 Task: Apply Audio Effect To Pitch Up 1
Action: Mouse moved to (728, 286)
Screenshot: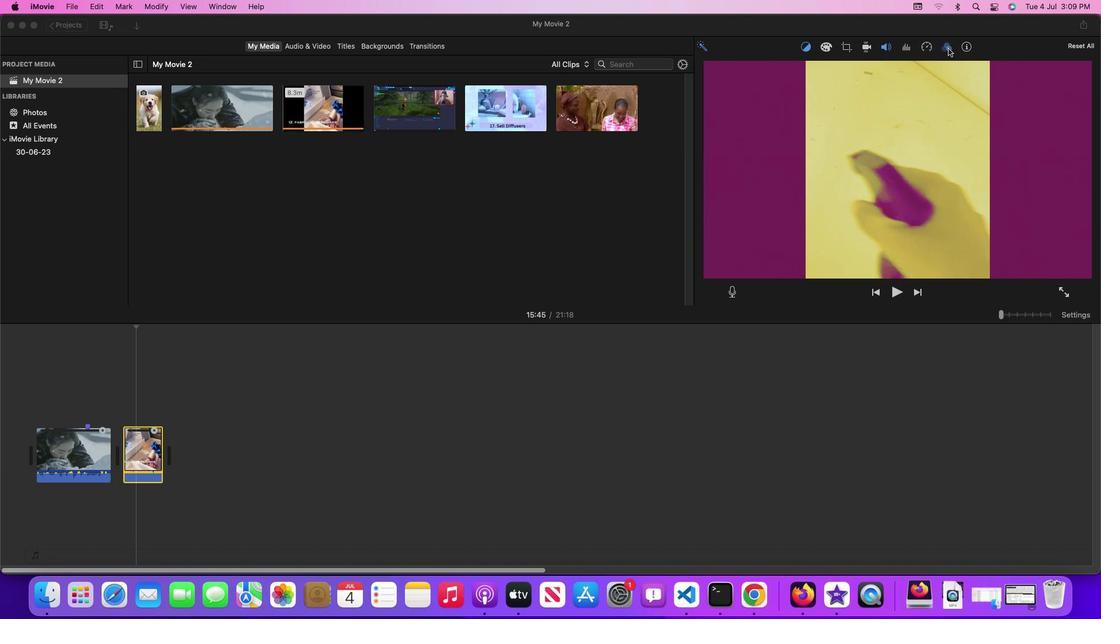 
Action: Mouse pressed left at (728, 286)
Screenshot: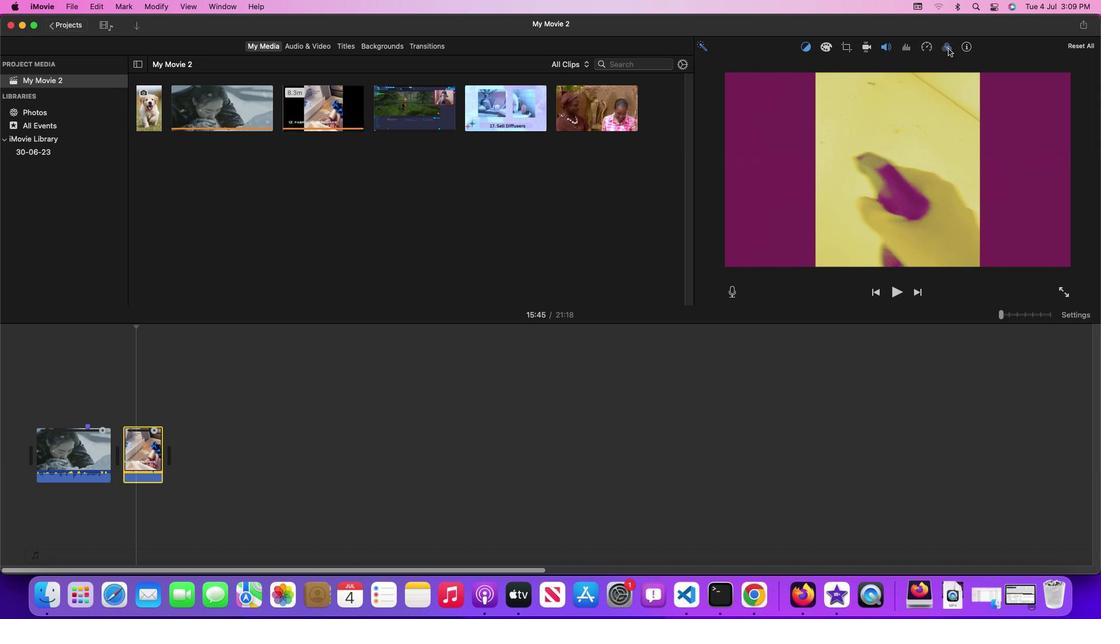 
Action: Mouse moved to (728, 286)
Screenshot: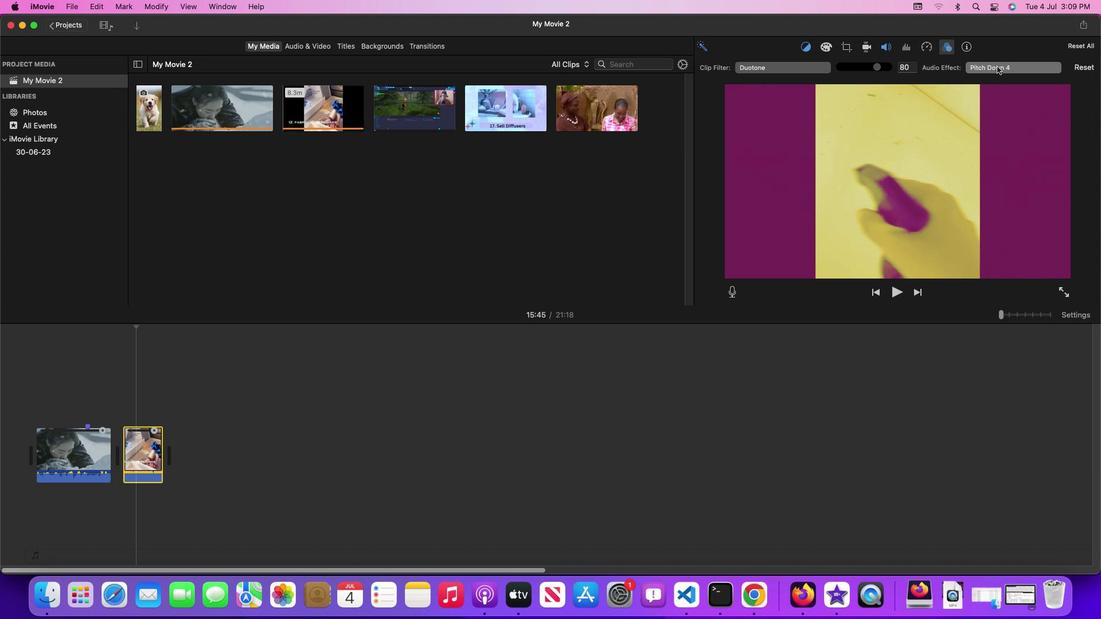 
Action: Mouse pressed left at (728, 286)
Screenshot: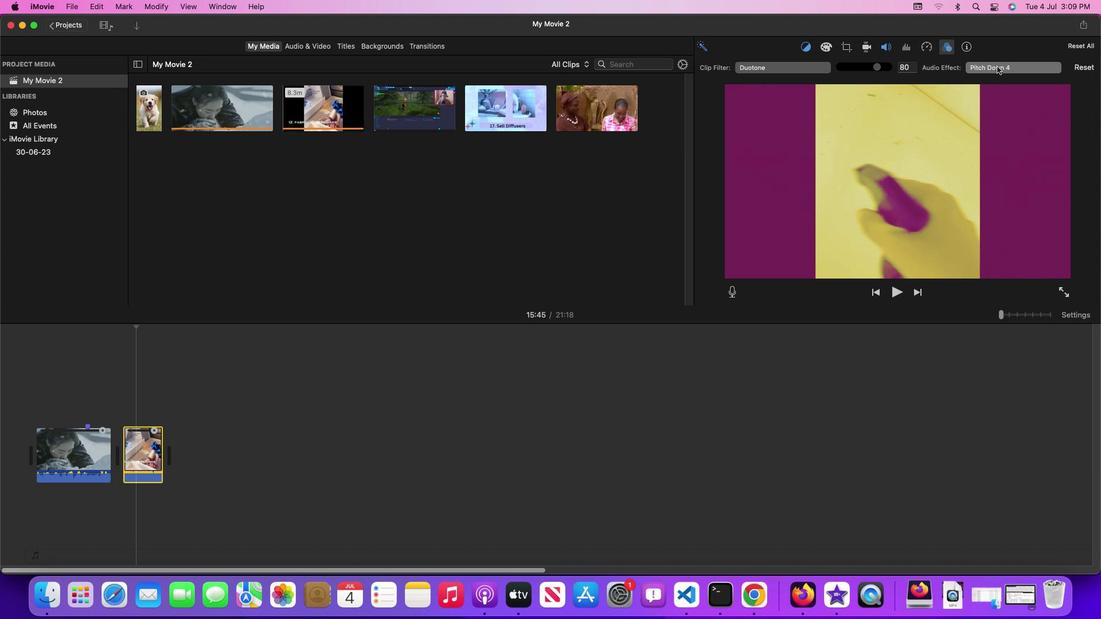 
Action: Mouse moved to (729, 286)
Screenshot: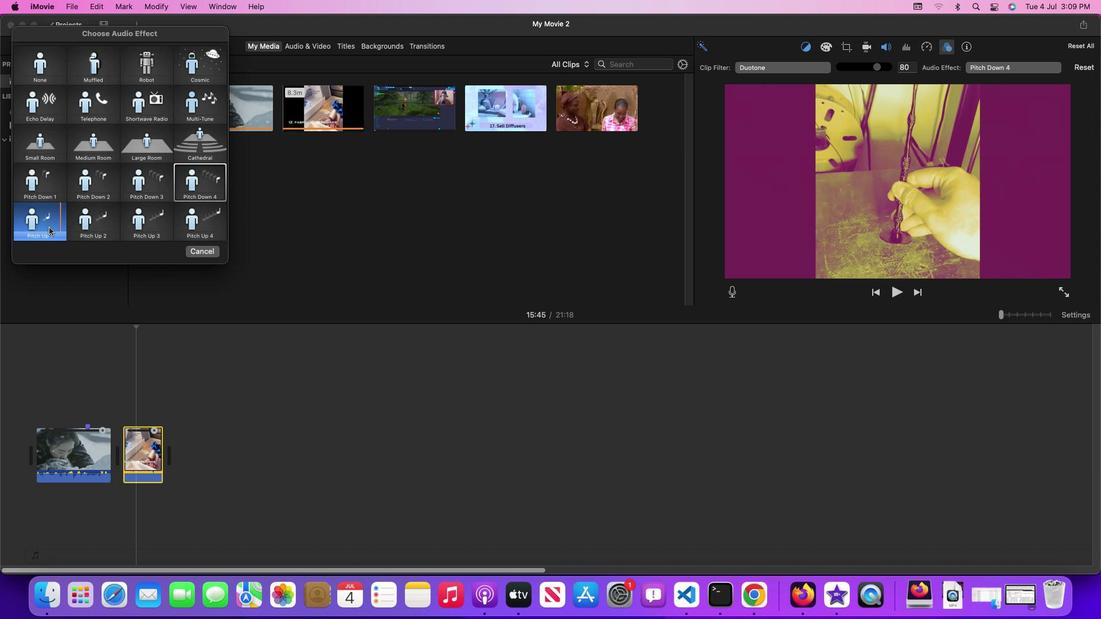 
Action: Mouse pressed left at (729, 286)
Screenshot: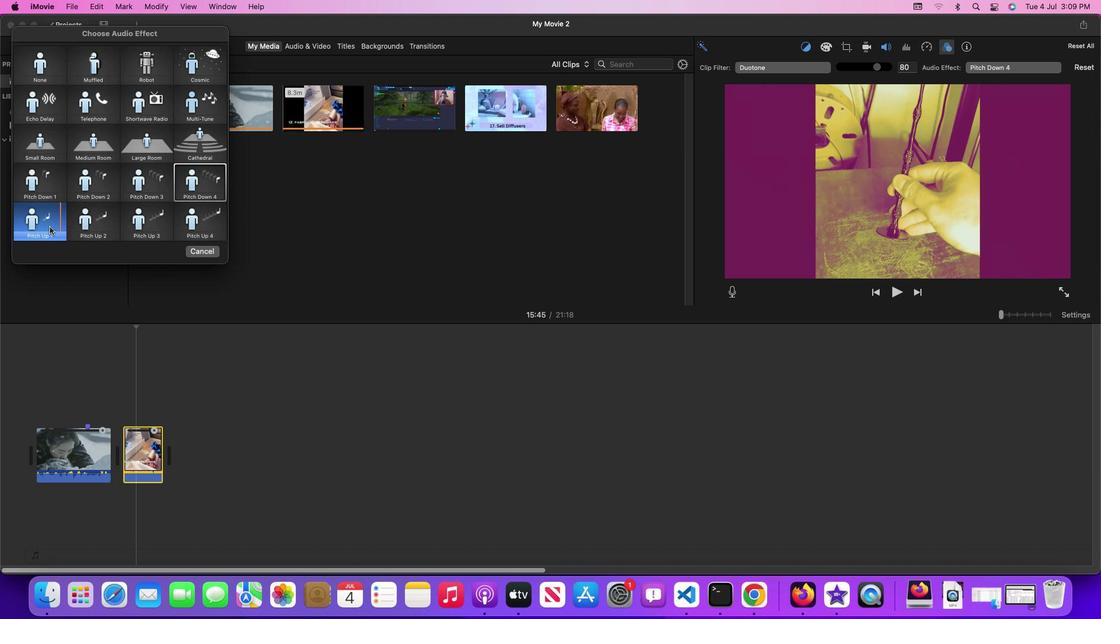 
Action: Mouse moved to (729, 286)
Screenshot: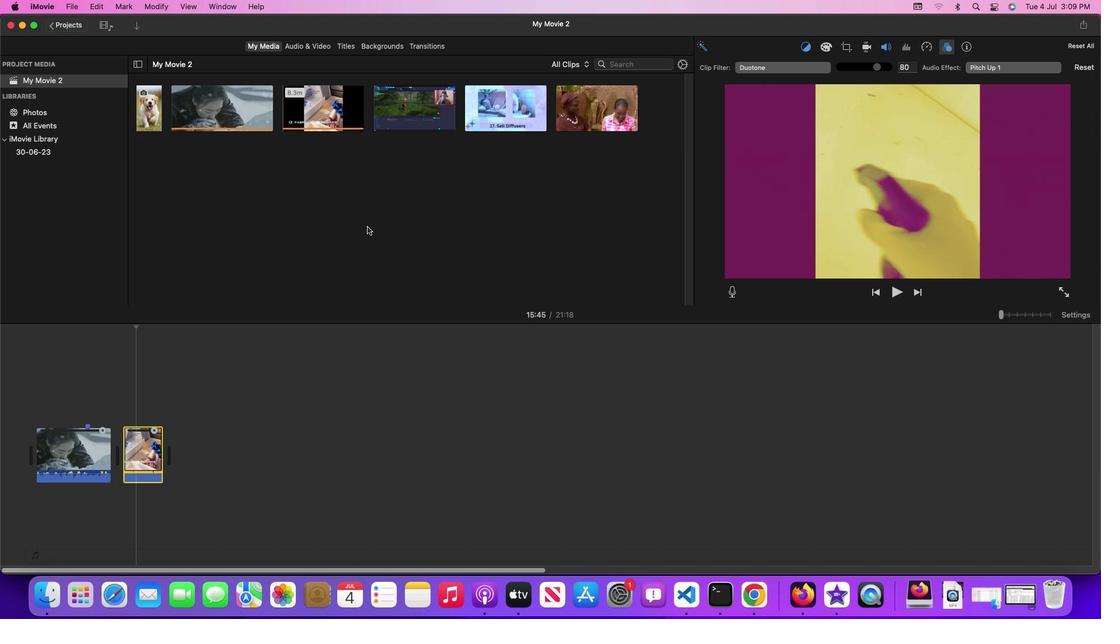 
